 Task: Add to scrum project TrailPlan a team member softage.3@softage.net.
Action: Mouse moved to (310, 174)
Screenshot: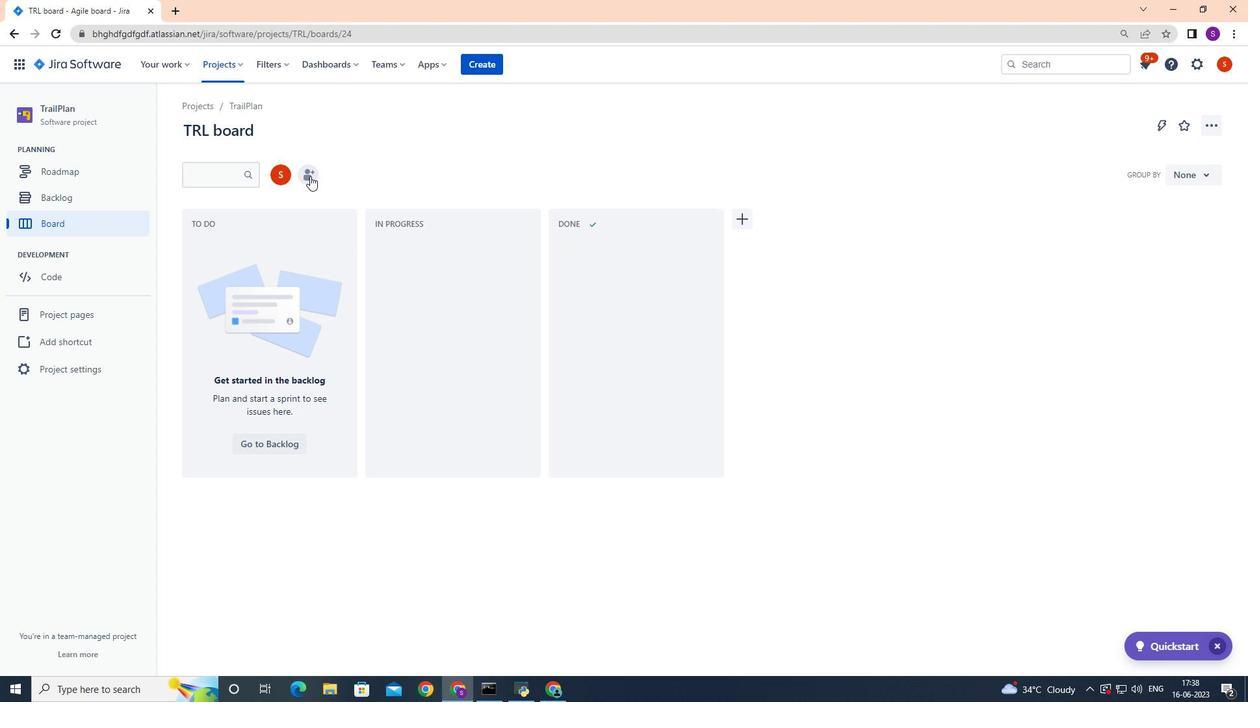 
Action: Mouse pressed left at (310, 174)
Screenshot: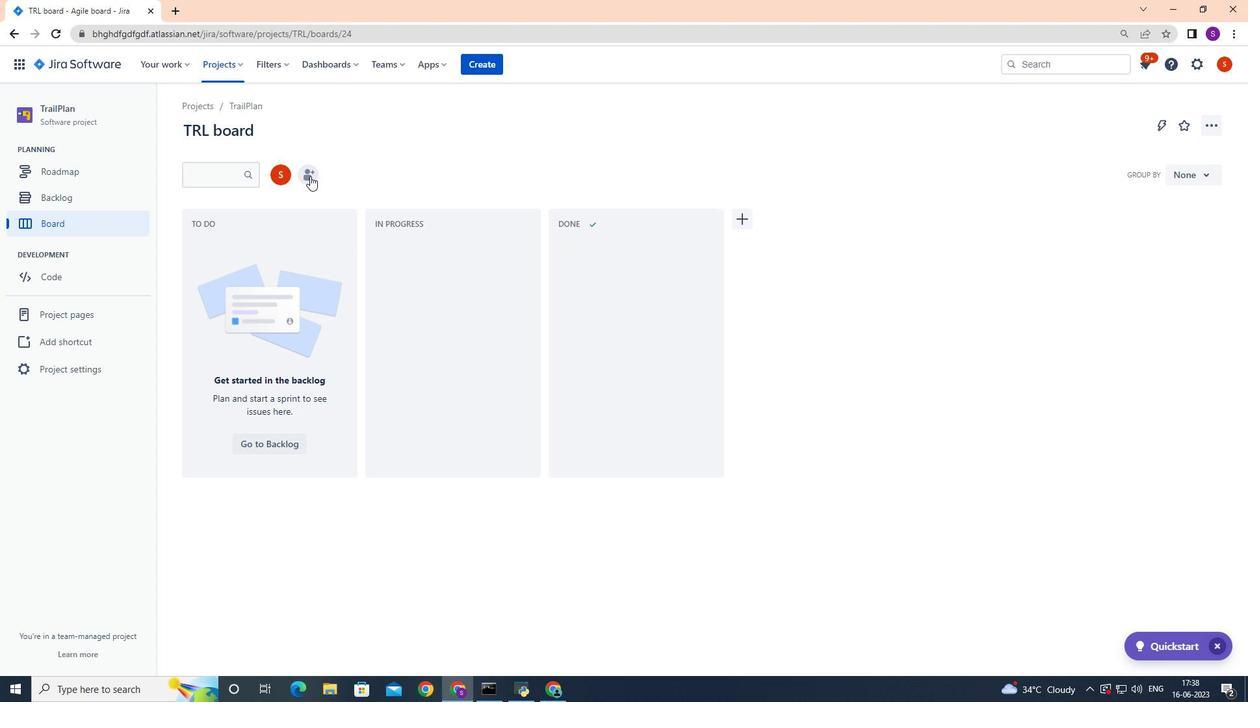 
Action: Mouse moved to (556, 158)
Screenshot: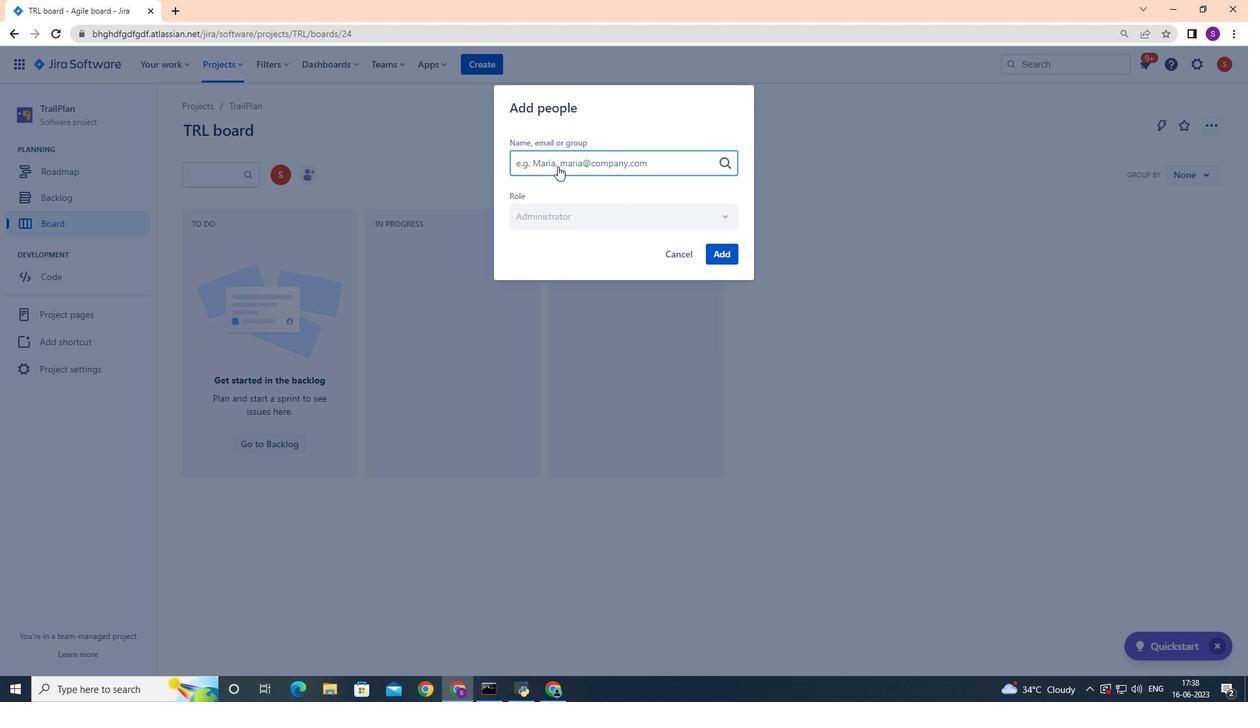 
Action: Mouse pressed left at (556, 158)
Screenshot: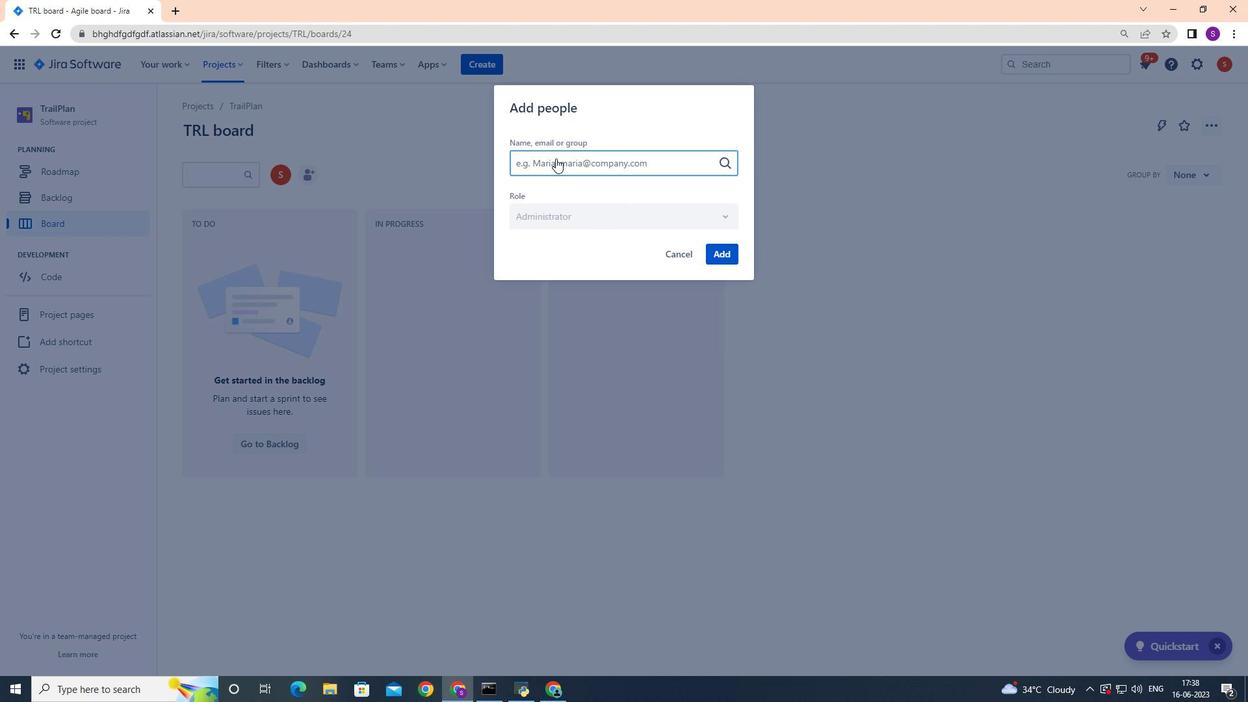 
Action: Key pressed softage.3
Screenshot: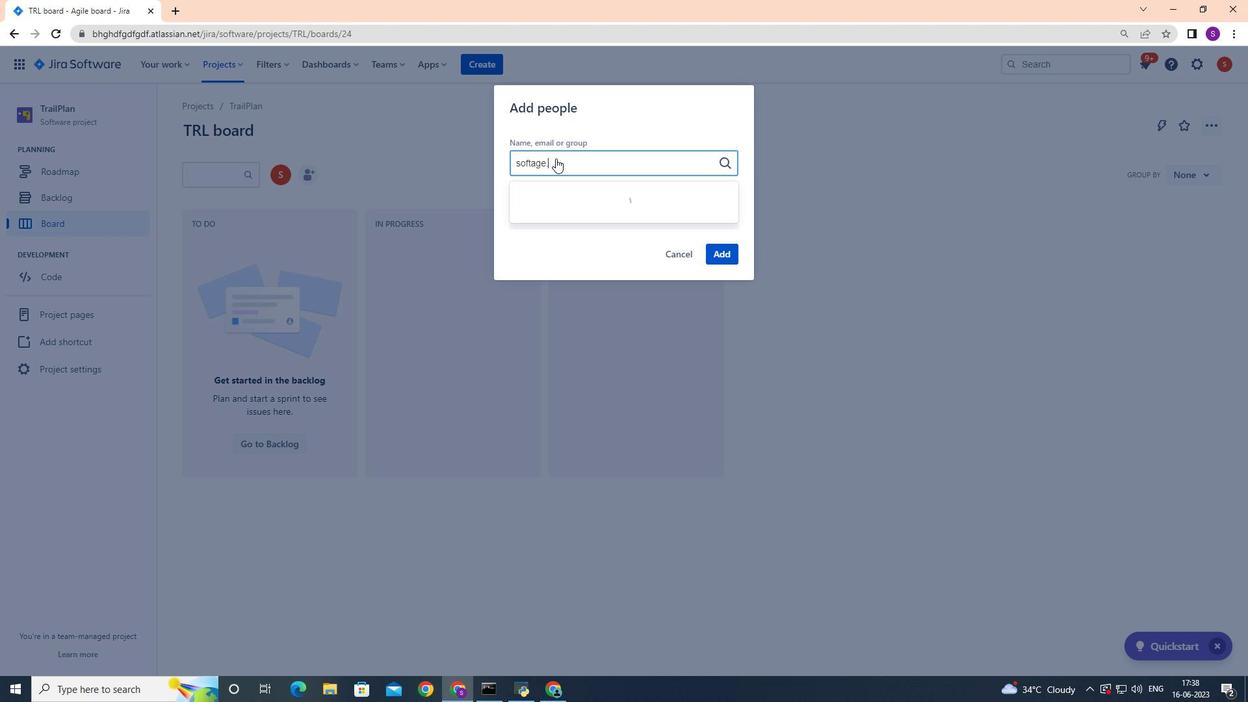 
Action: Mouse moved to (569, 195)
Screenshot: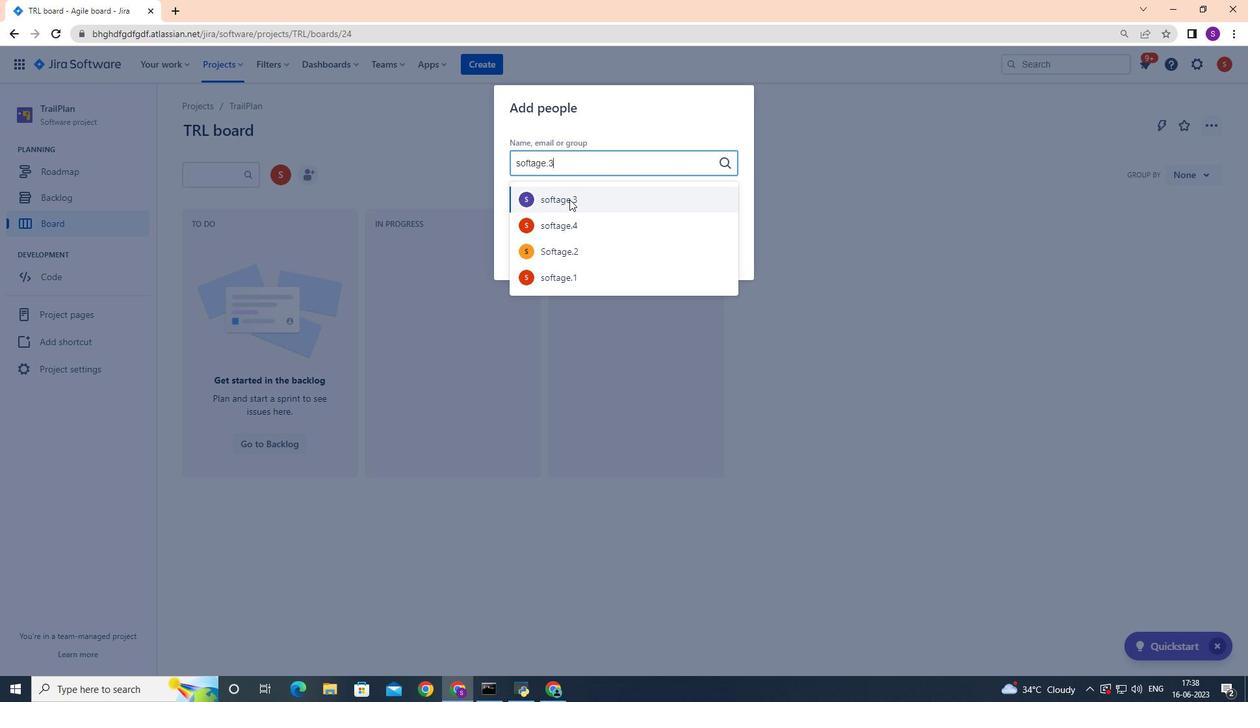 
Action: Mouse pressed left at (569, 195)
Screenshot: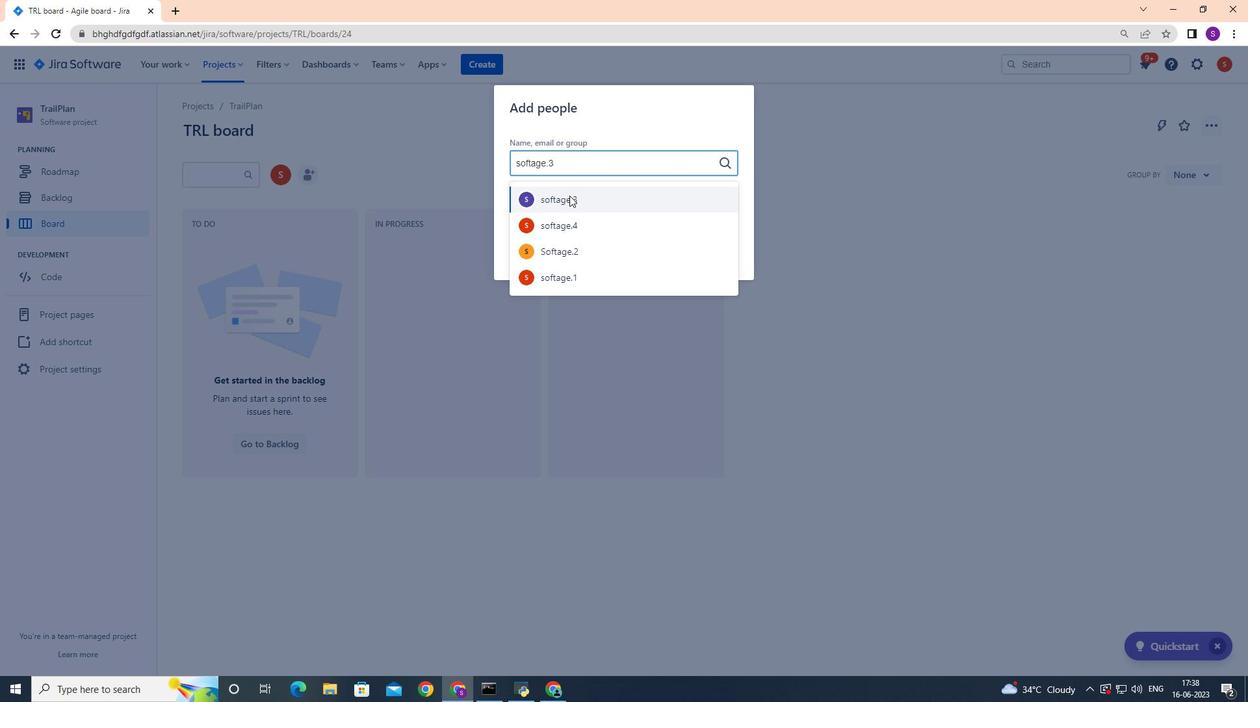 
Action: Mouse moved to (725, 251)
Screenshot: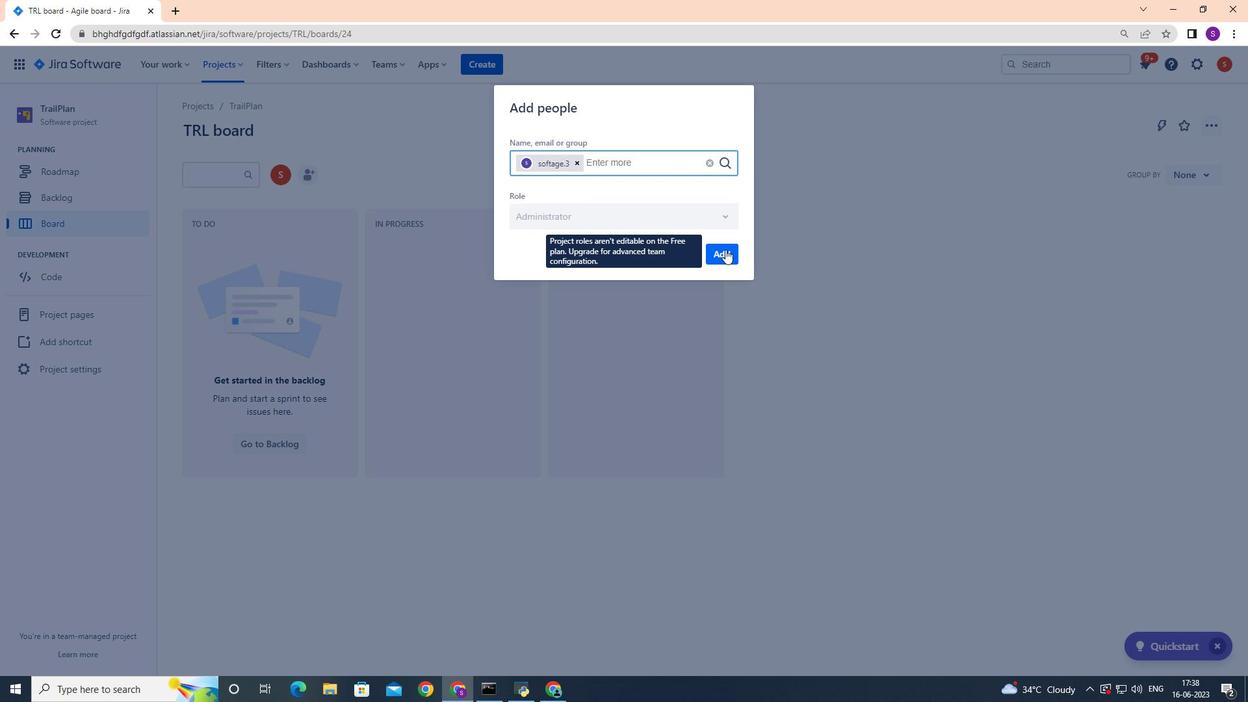 
Action: Mouse pressed left at (725, 251)
Screenshot: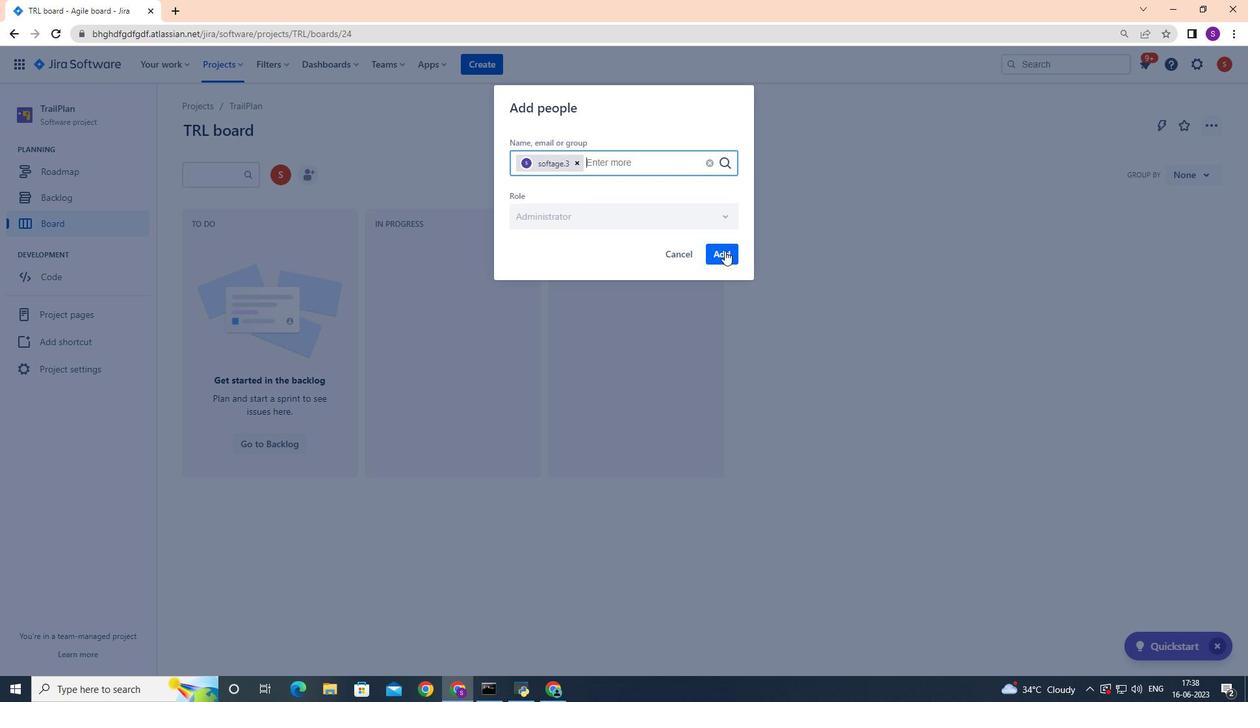 
Action: Mouse moved to (723, 249)
Screenshot: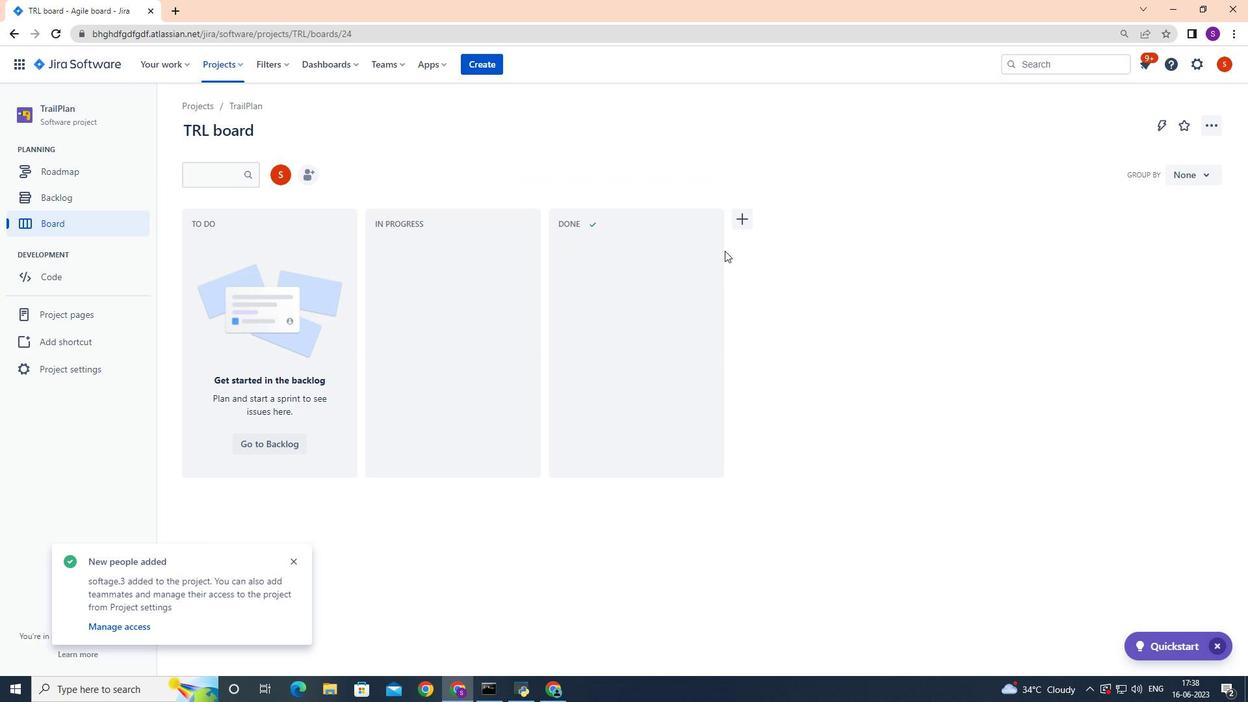 
